 Task: Add Ancient Nutrition Multi Collagen Chocolate Protein to the cart.
Action: Mouse moved to (225, 117)
Screenshot: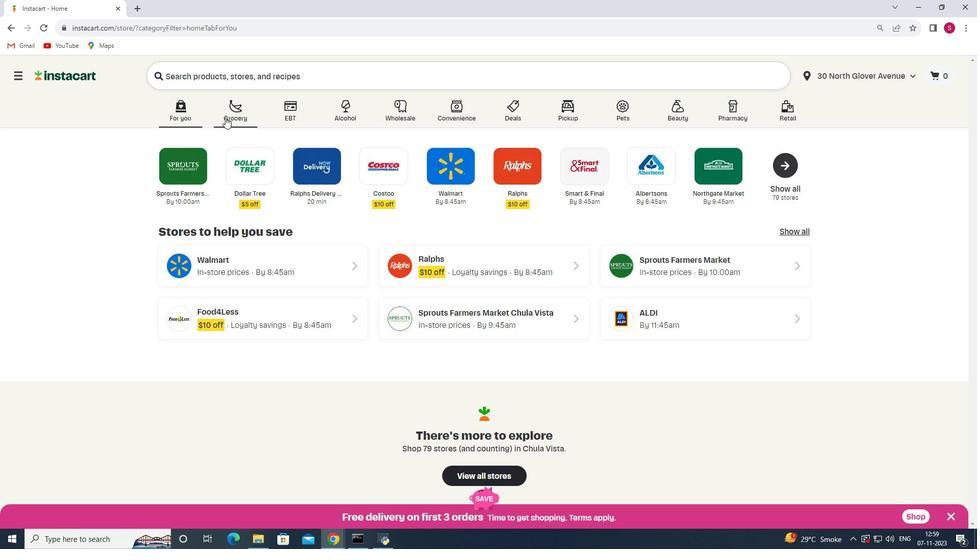 
Action: Mouse pressed left at (225, 117)
Screenshot: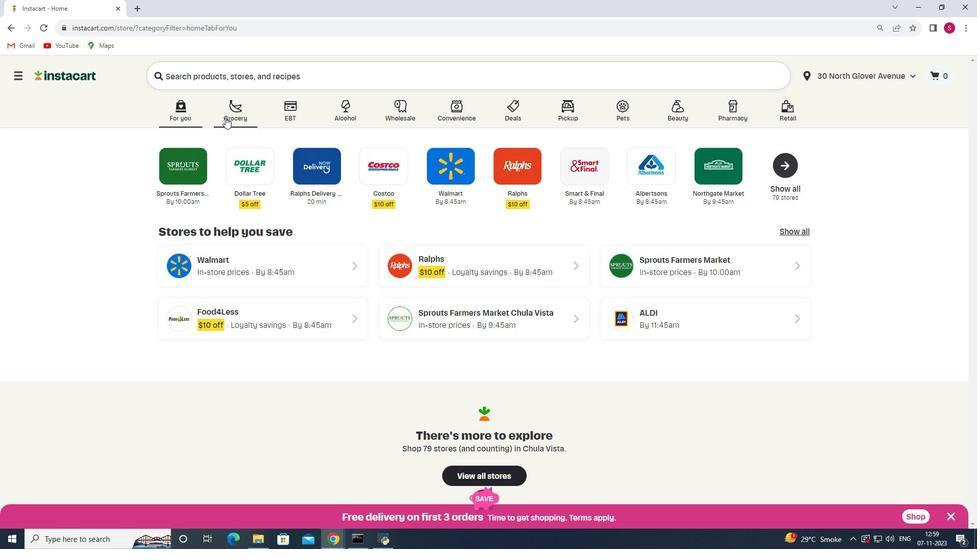
Action: Mouse moved to (218, 293)
Screenshot: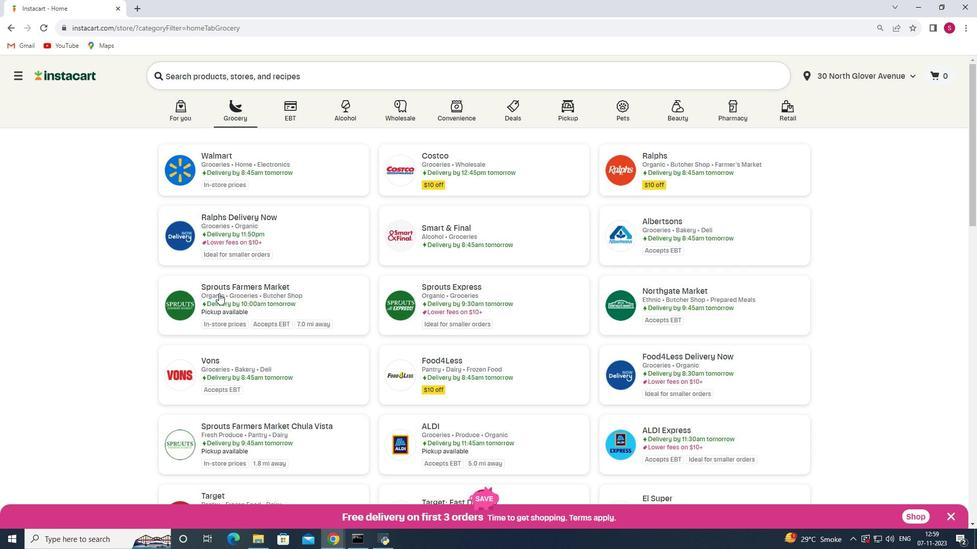 
Action: Mouse pressed left at (218, 293)
Screenshot: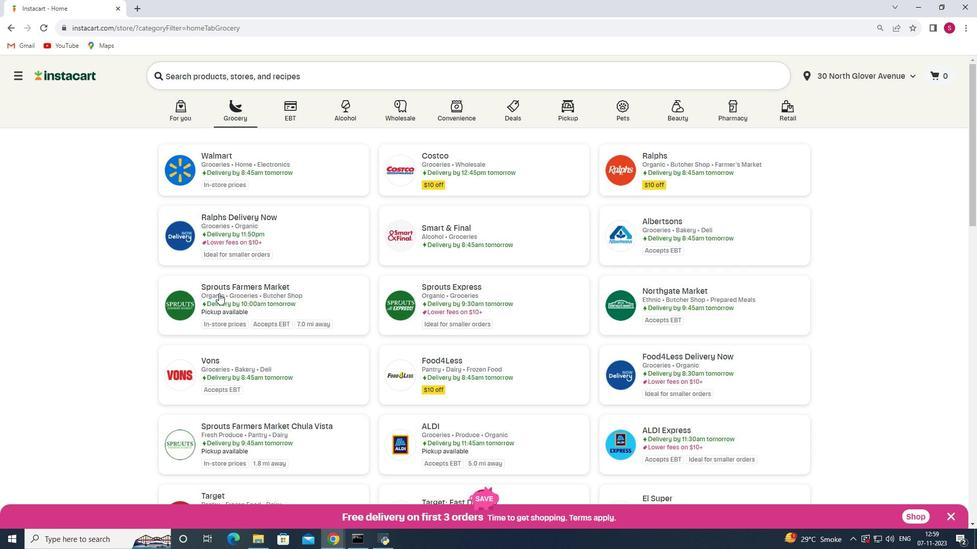 
Action: Mouse moved to (33, 283)
Screenshot: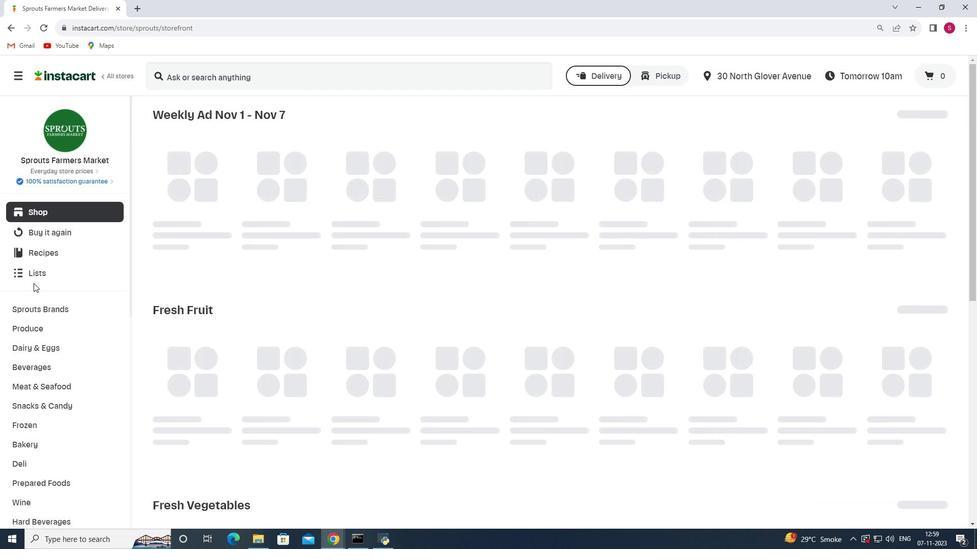 
Action: Mouse scrolled (33, 283) with delta (0, 0)
Screenshot: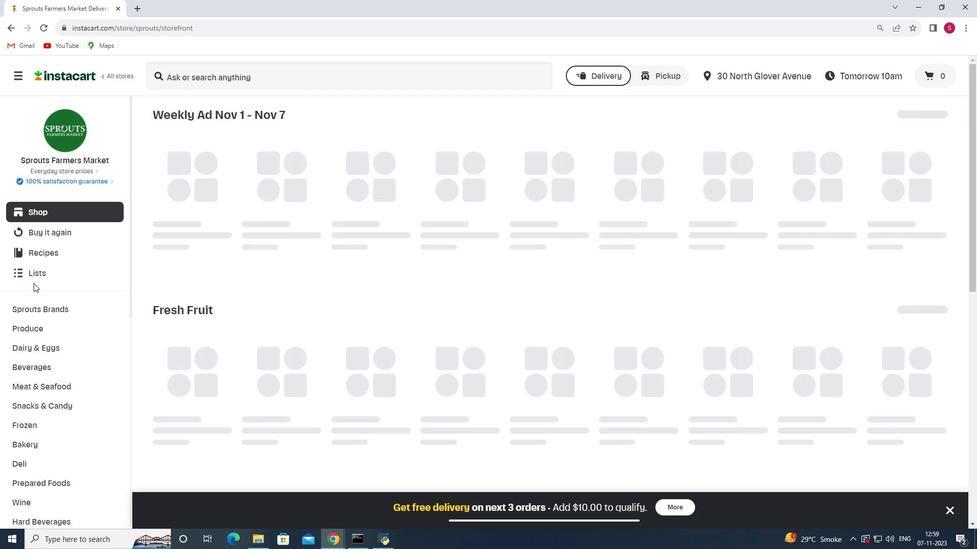 
Action: Mouse scrolled (33, 283) with delta (0, 0)
Screenshot: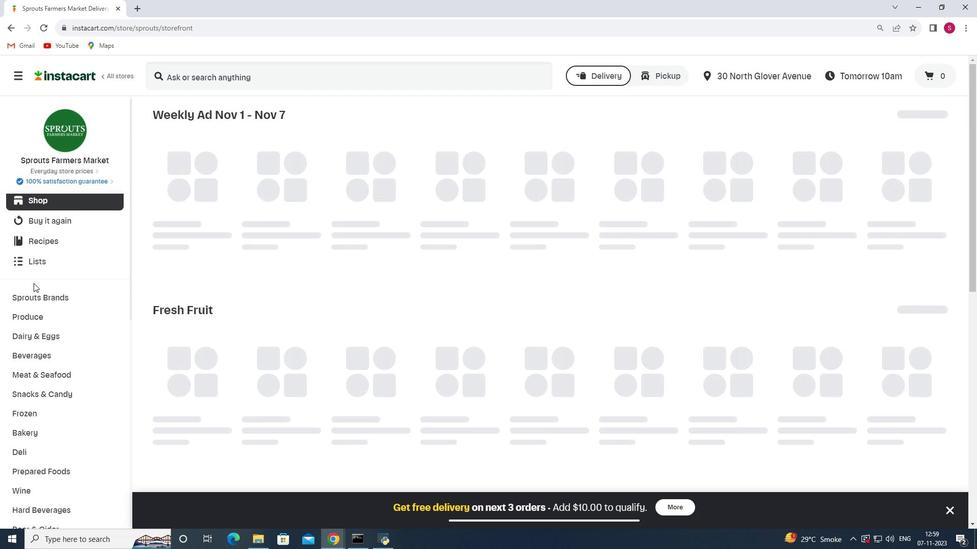 
Action: Mouse scrolled (33, 283) with delta (0, 0)
Screenshot: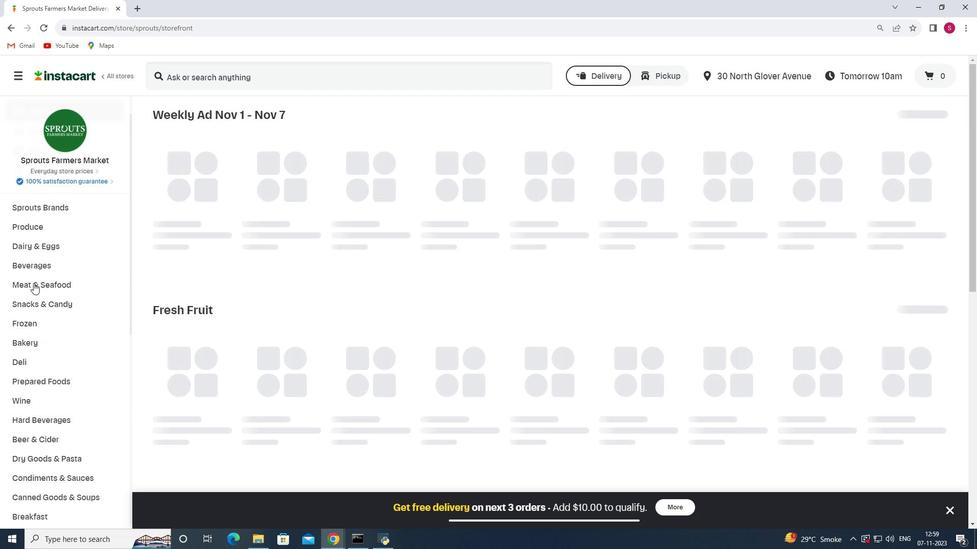 
Action: Mouse scrolled (33, 283) with delta (0, 0)
Screenshot: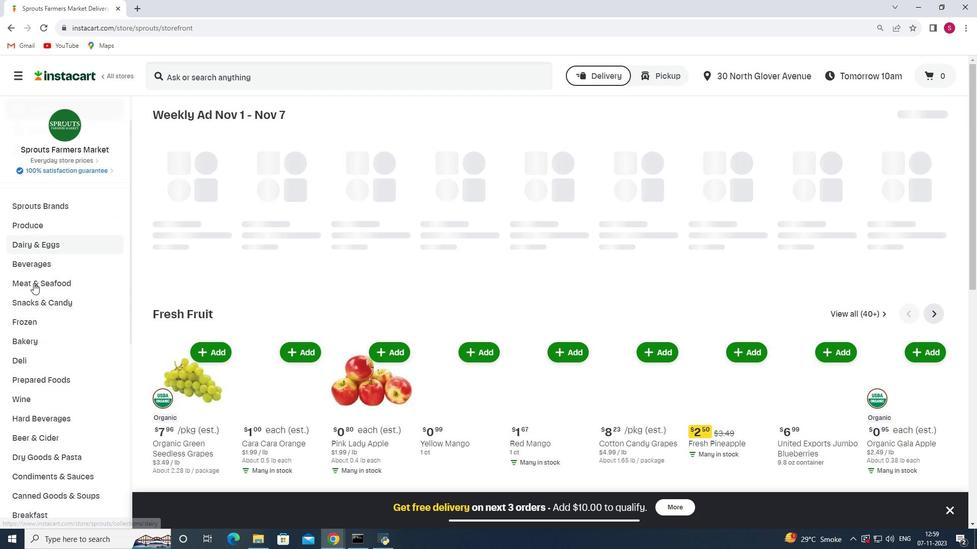 
Action: Mouse scrolled (33, 283) with delta (0, 0)
Screenshot: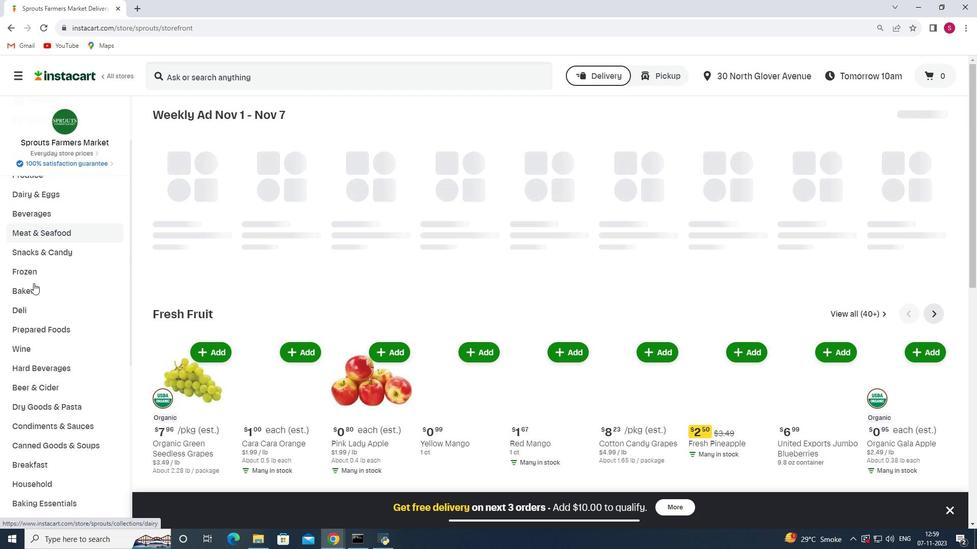 
Action: Mouse scrolled (33, 283) with delta (0, 0)
Screenshot: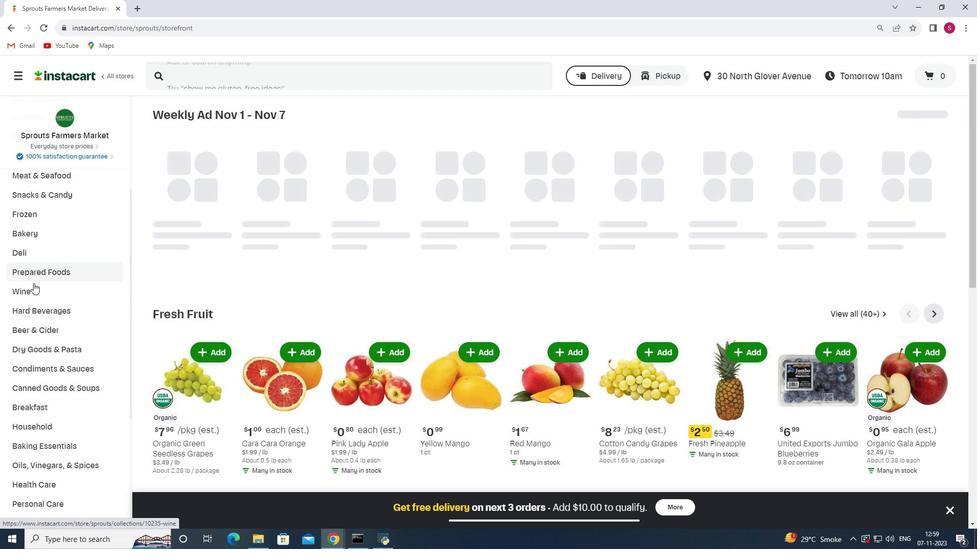 
Action: Mouse scrolled (33, 283) with delta (0, 0)
Screenshot: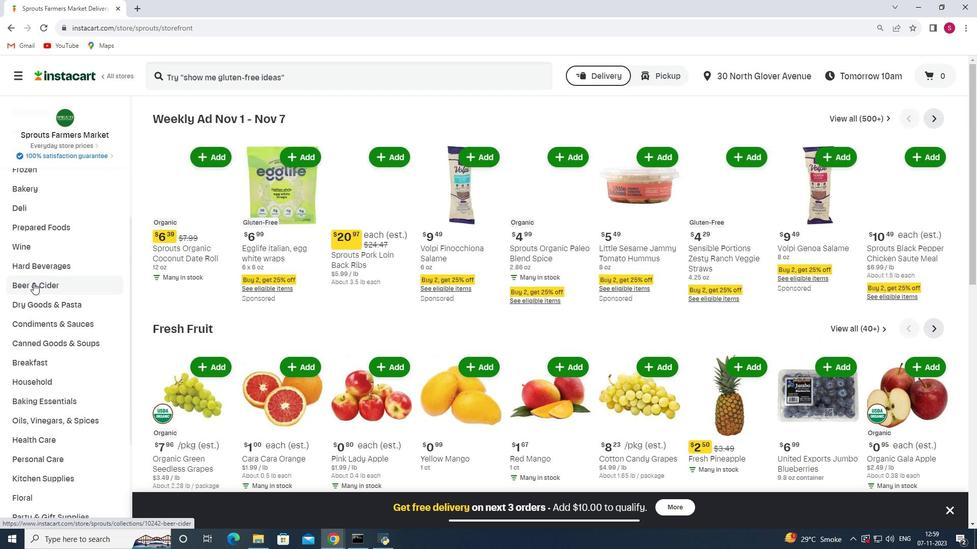 
Action: Mouse scrolled (33, 283) with delta (0, 0)
Screenshot: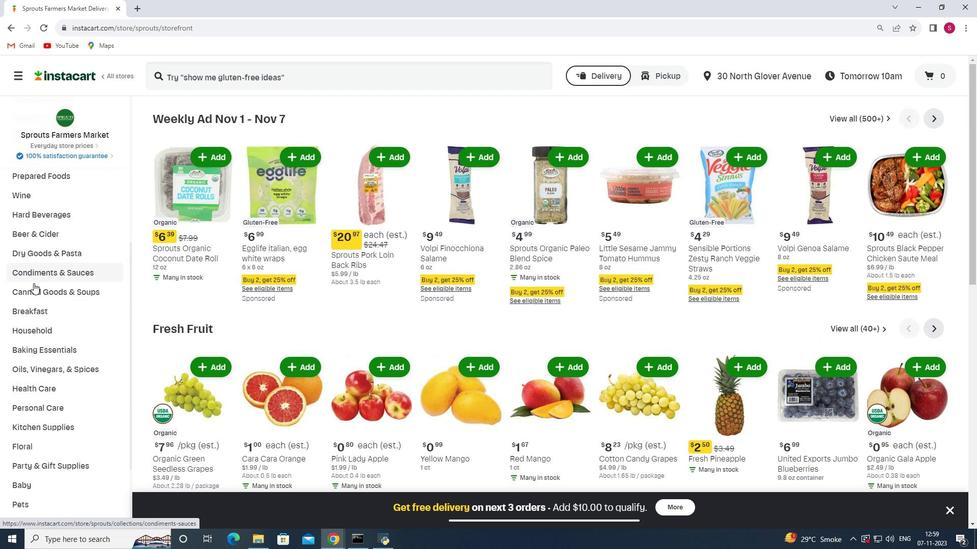 
Action: Mouse scrolled (33, 284) with delta (0, 0)
Screenshot: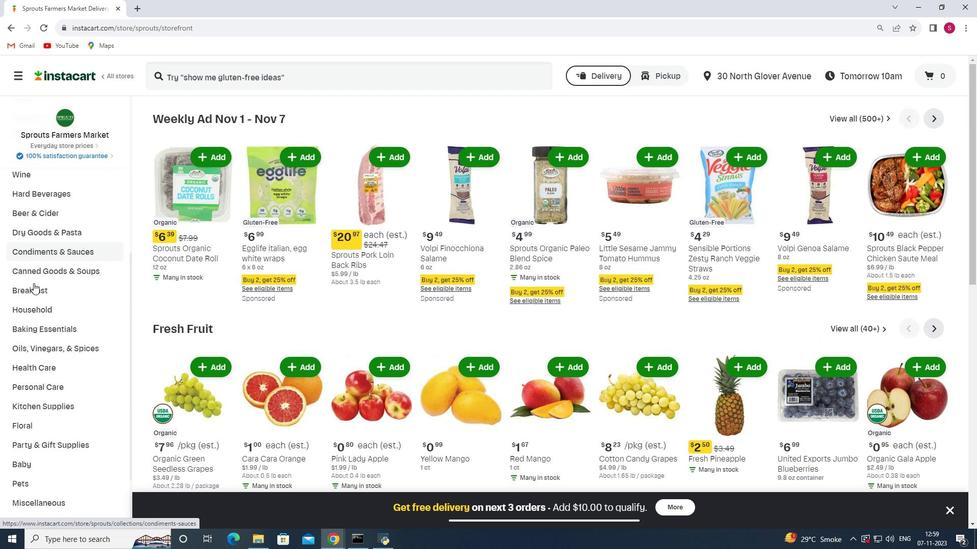 
Action: Mouse scrolled (33, 283) with delta (0, 0)
Screenshot: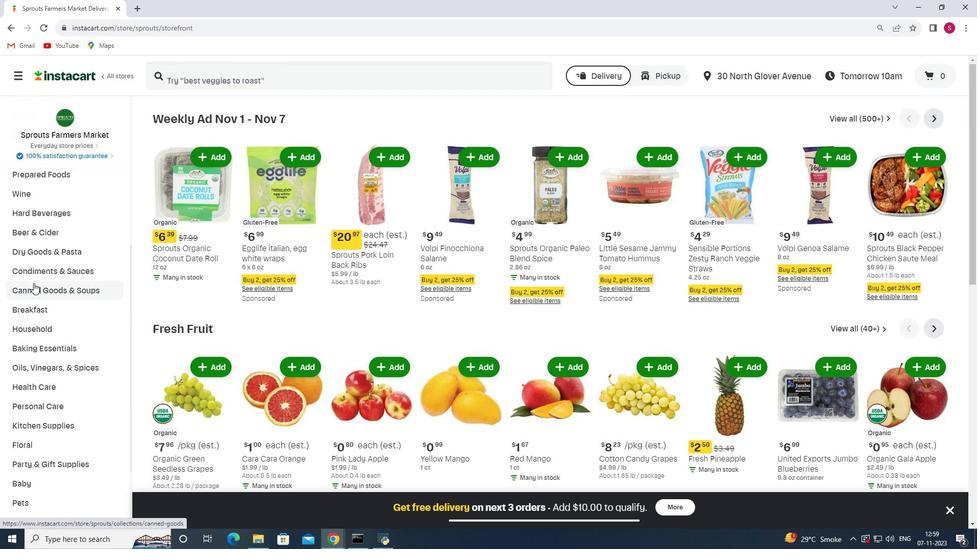
Action: Mouse scrolled (33, 283) with delta (0, 0)
Screenshot: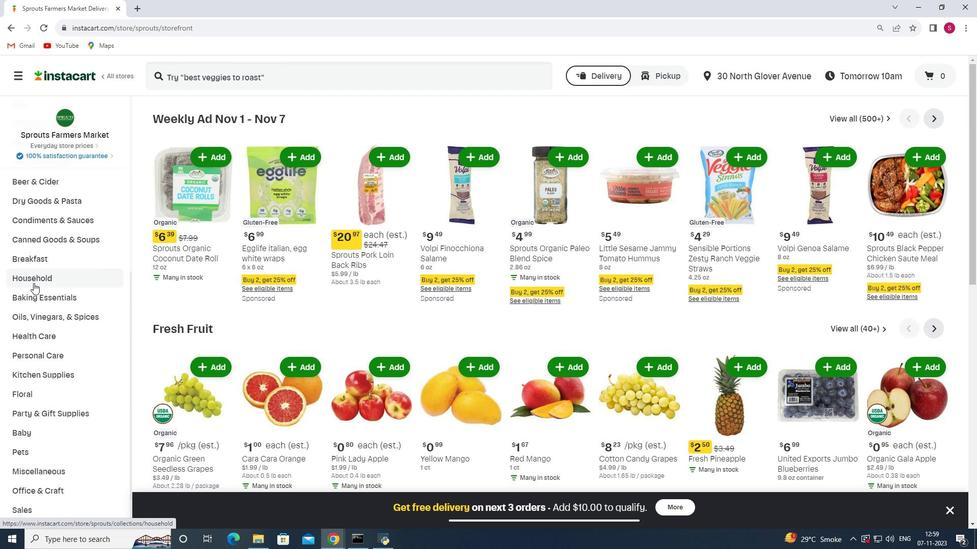 
Action: Mouse pressed left at (33, 283)
Screenshot: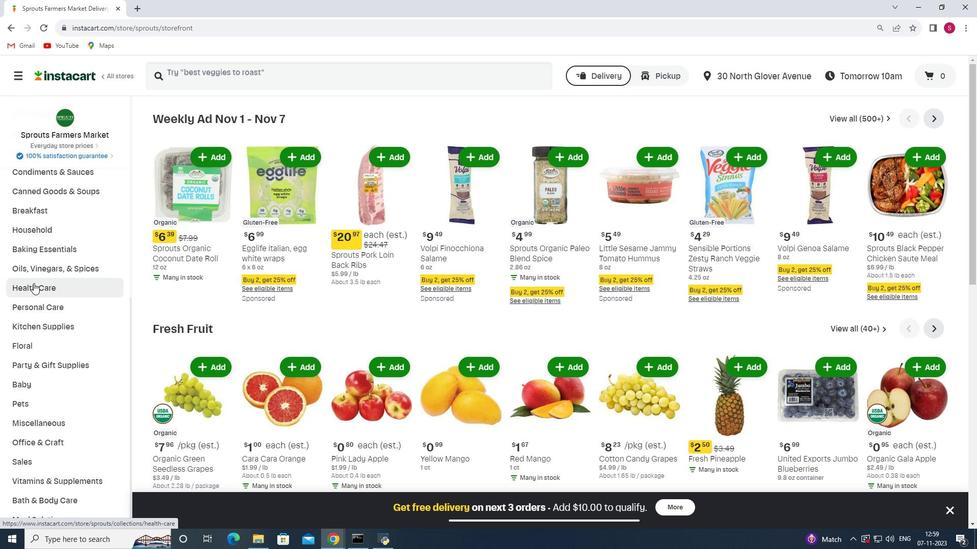 
Action: Mouse moved to (334, 148)
Screenshot: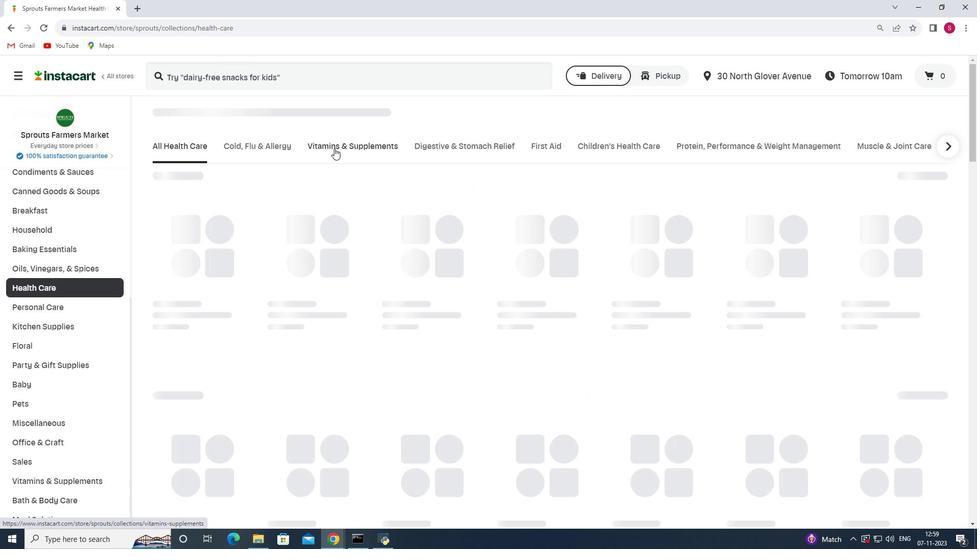 
Action: Mouse pressed left at (334, 148)
Screenshot: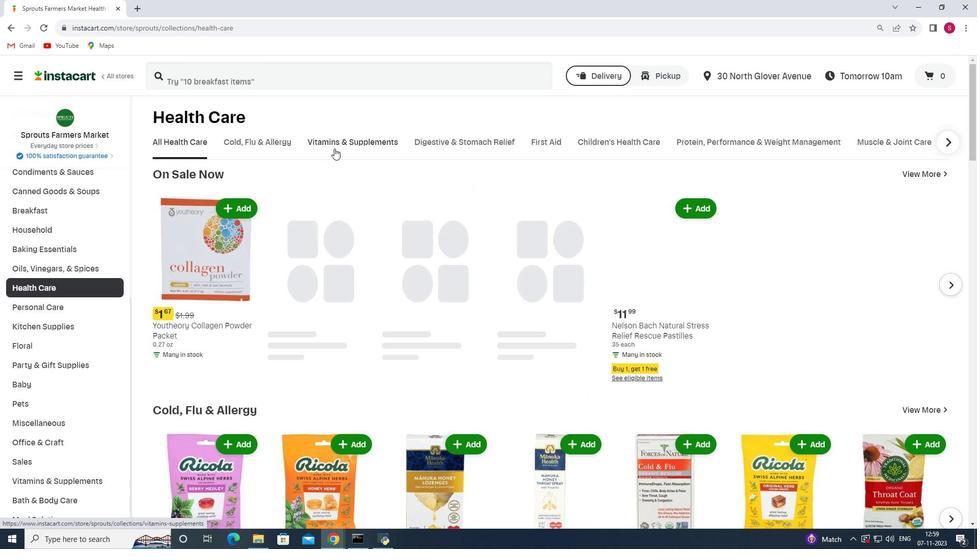 
Action: Mouse moved to (397, 181)
Screenshot: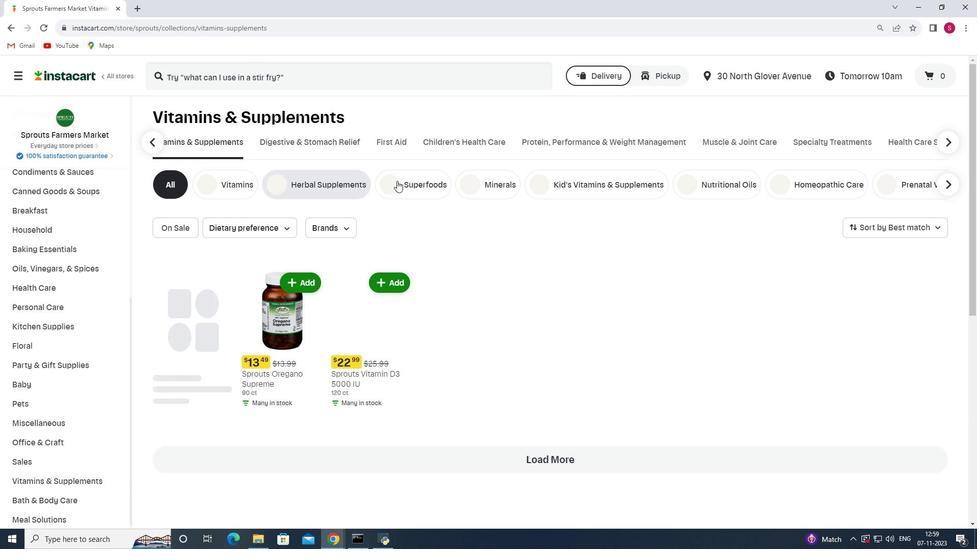 
Action: Mouse pressed left at (397, 181)
Screenshot: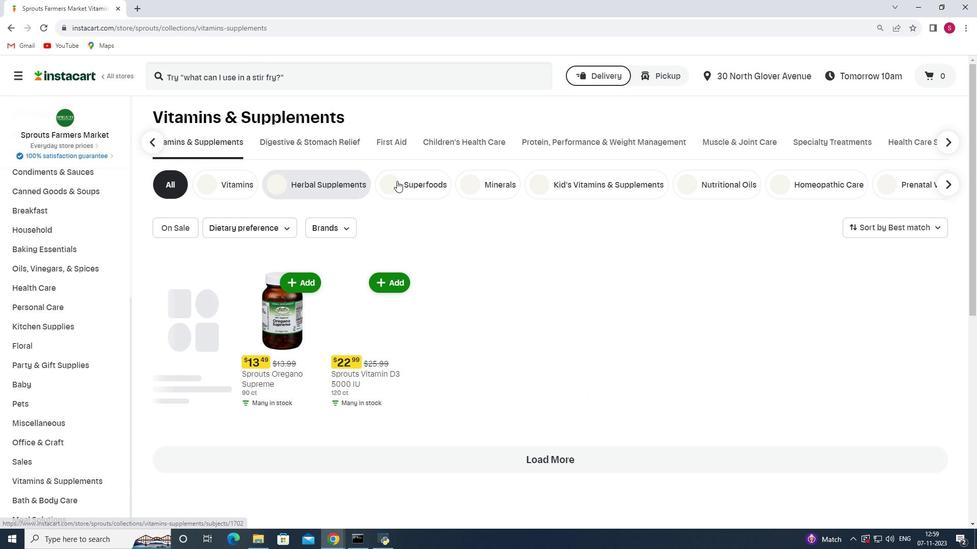 
Action: Mouse moved to (291, 73)
Screenshot: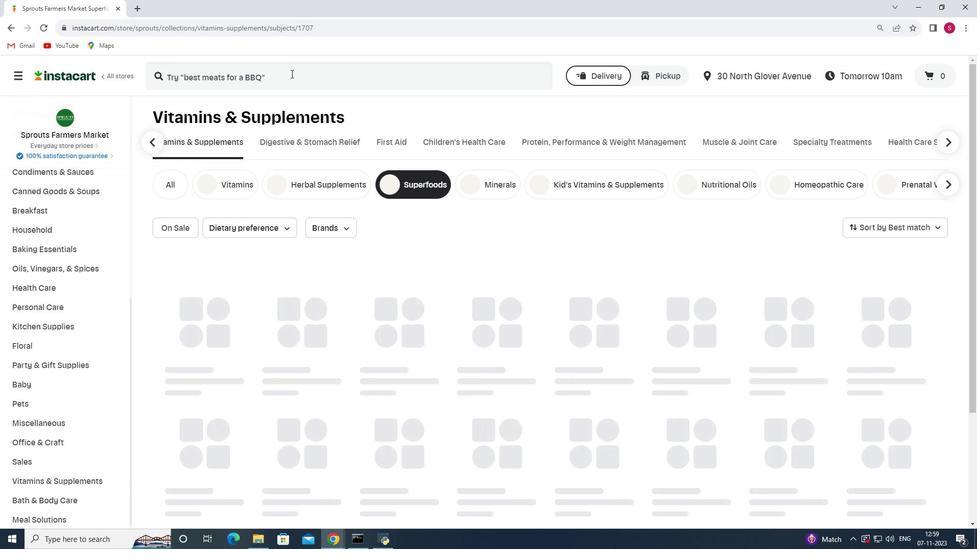 
Action: Mouse pressed left at (291, 73)
Screenshot: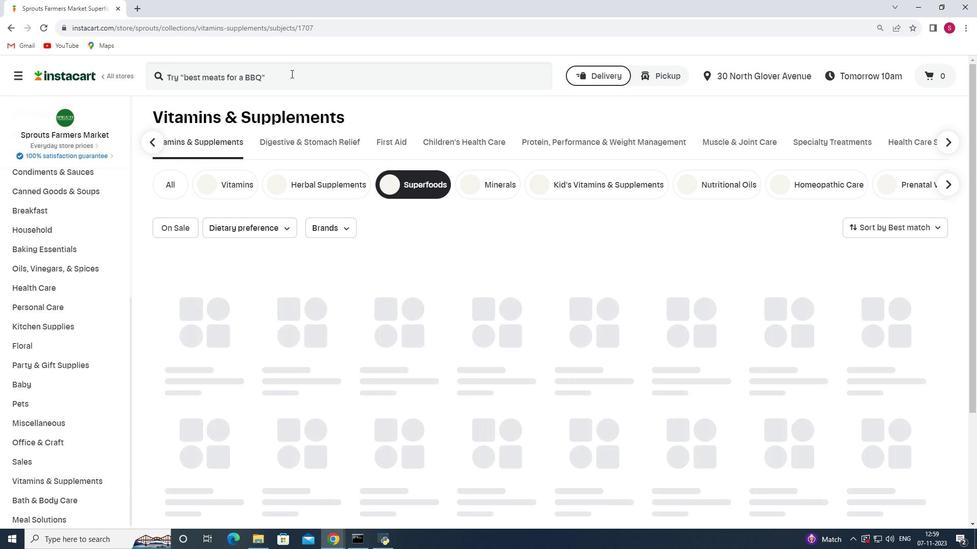
Action: Key pressed <Key.shift>Ancient<Key.space><Key.shift>Nutrition<Key.space><Key.shift>multi<Key.space><Key.shift>Collagen<Key.space><Key.shift>Chocolate<Key.space><Key.shift>Protein<Key.enter>
Screenshot: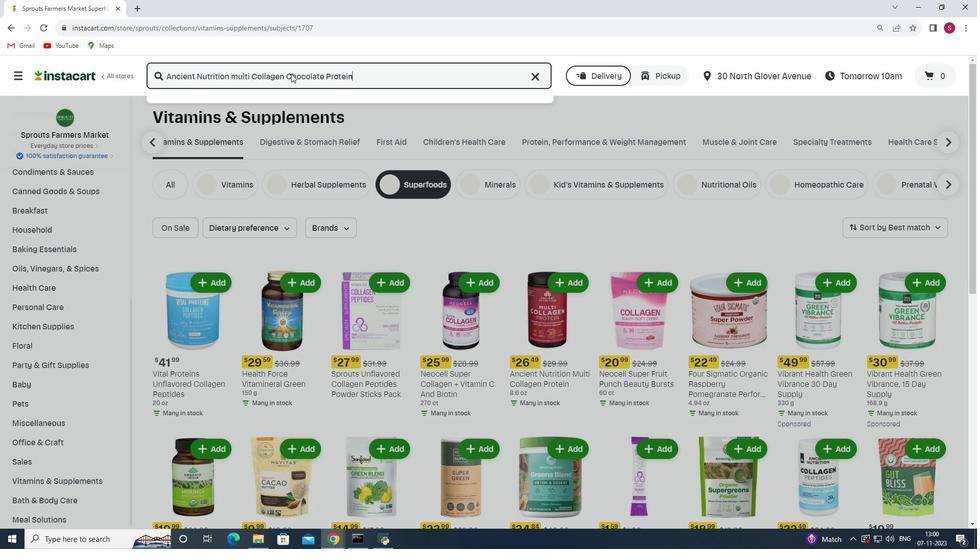 
Action: Mouse moved to (587, 178)
Screenshot: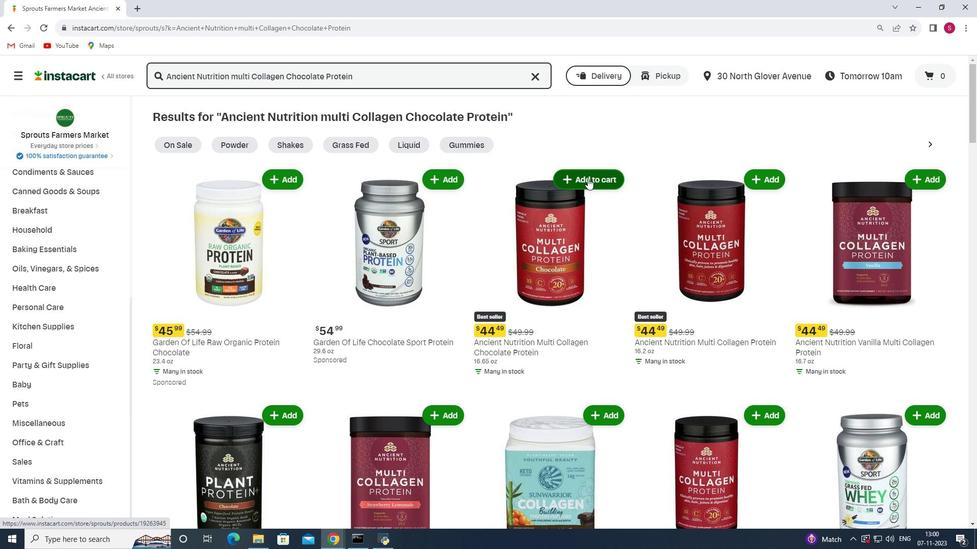 
Action: Mouse pressed left at (587, 178)
Screenshot: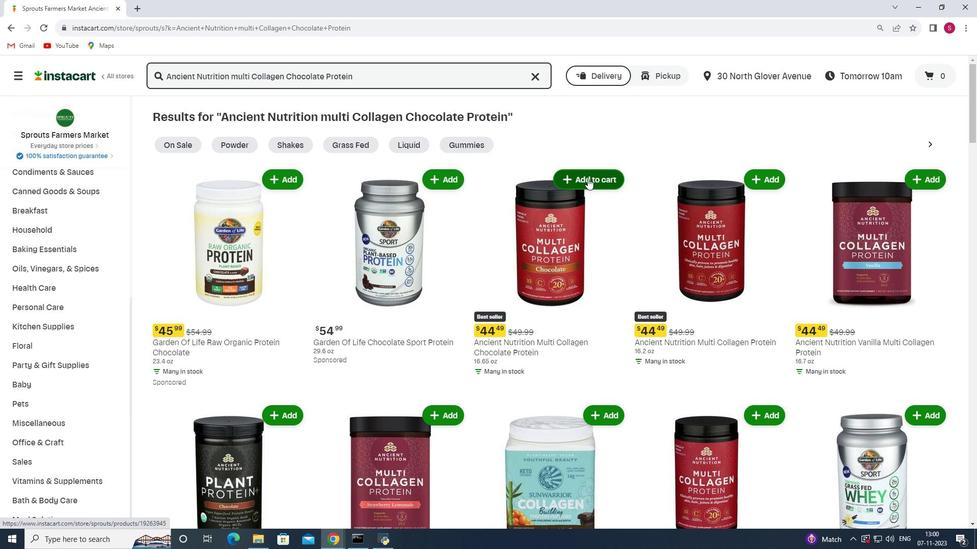 
Action: Mouse moved to (576, 178)
Screenshot: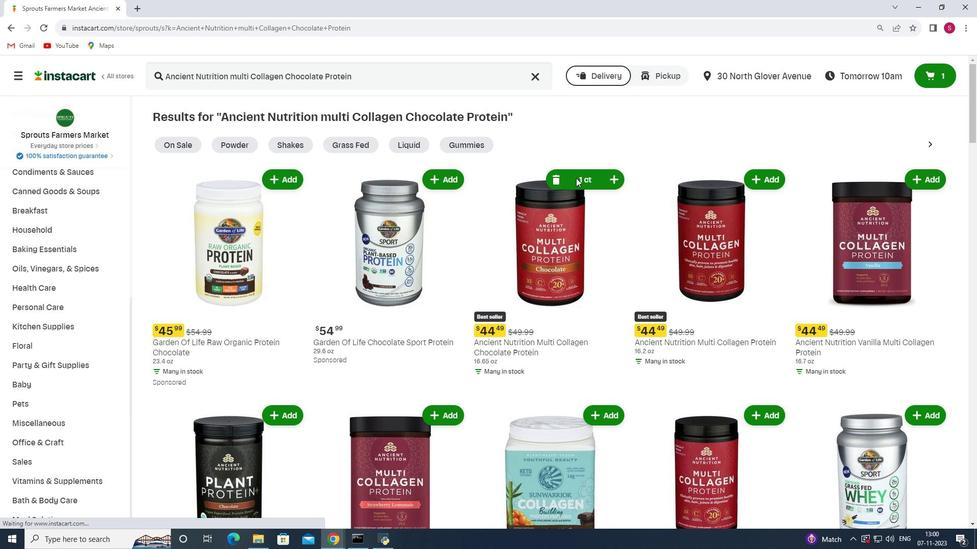 
